 Task: Add a condition where "Type Is not" incident" in unsolved tickets in your groups.
Action: Mouse moved to (133, 469)
Screenshot: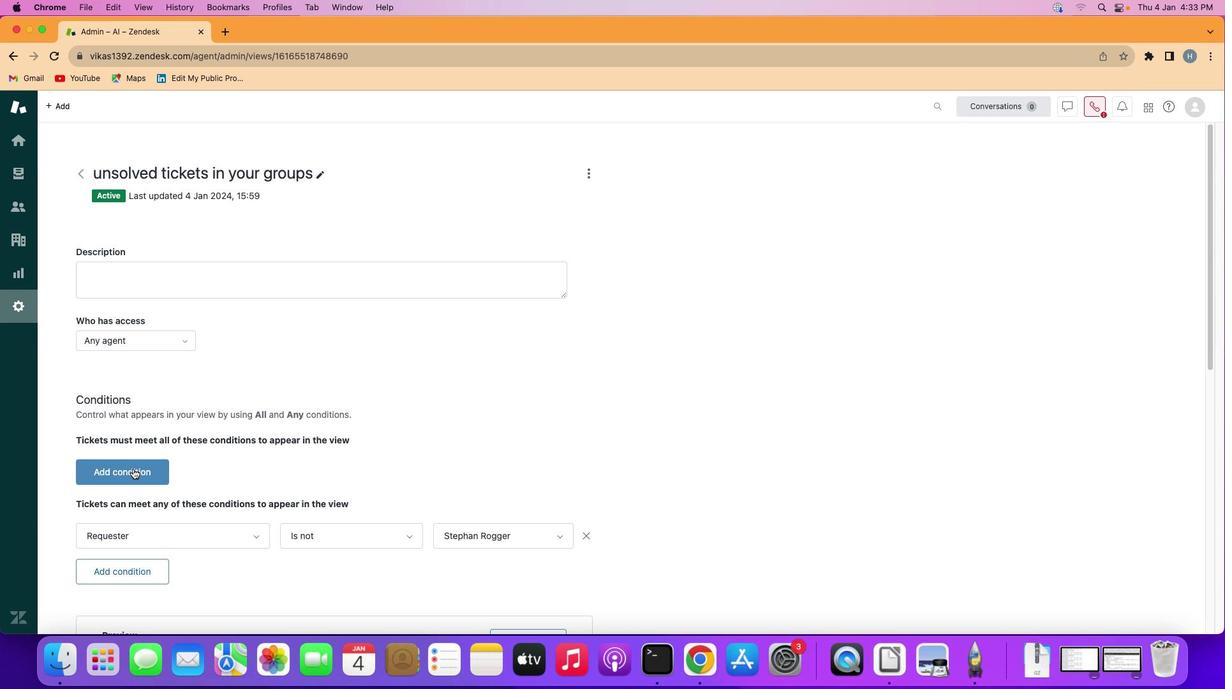 
Action: Mouse pressed left at (133, 469)
Screenshot: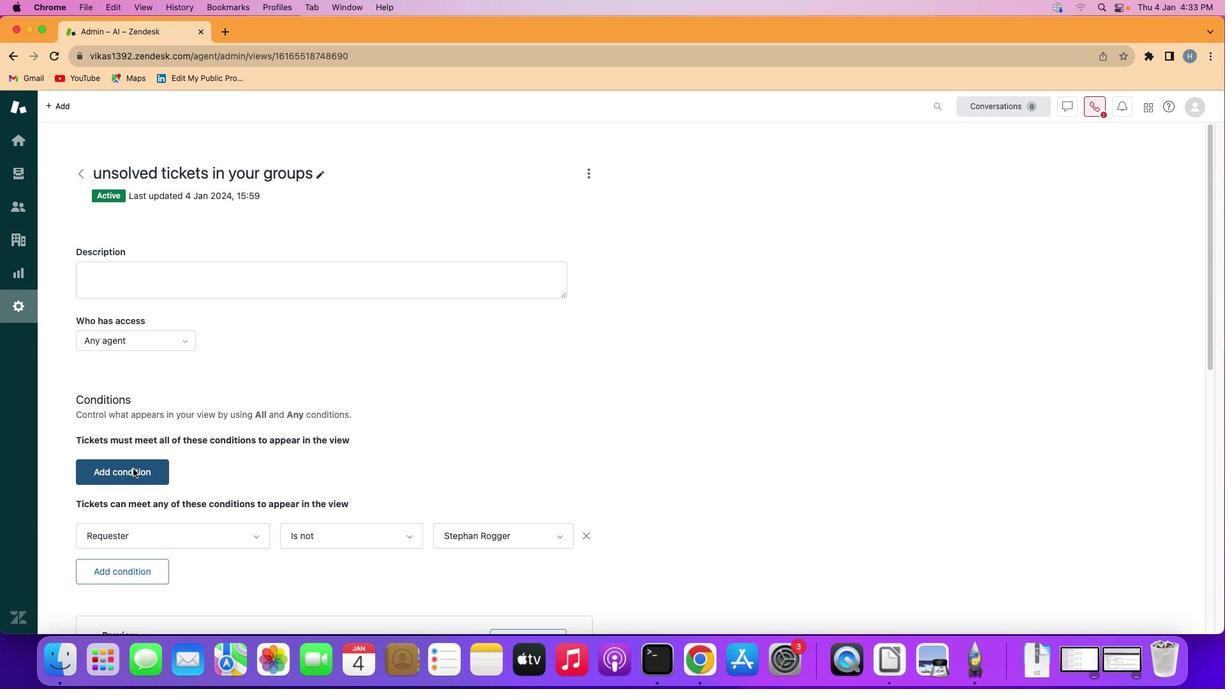 
Action: Mouse moved to (133, 469)
Screenshot: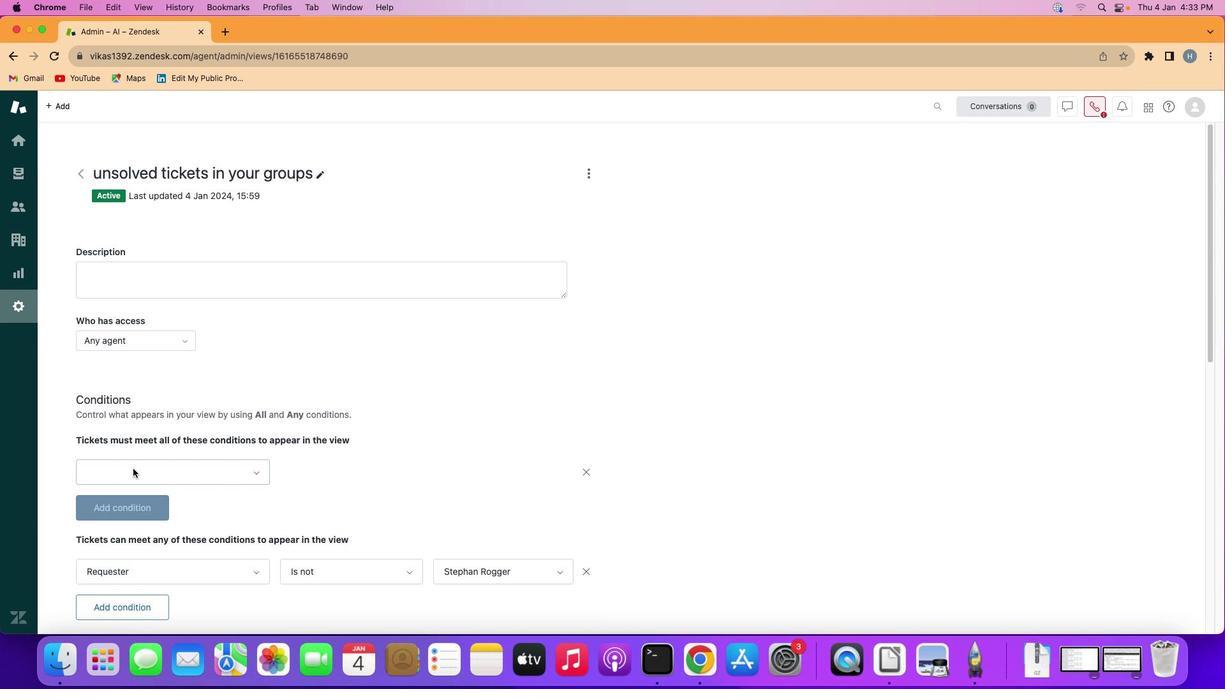 
Action: Mouse pressed left at (133, 469)
Screenshot: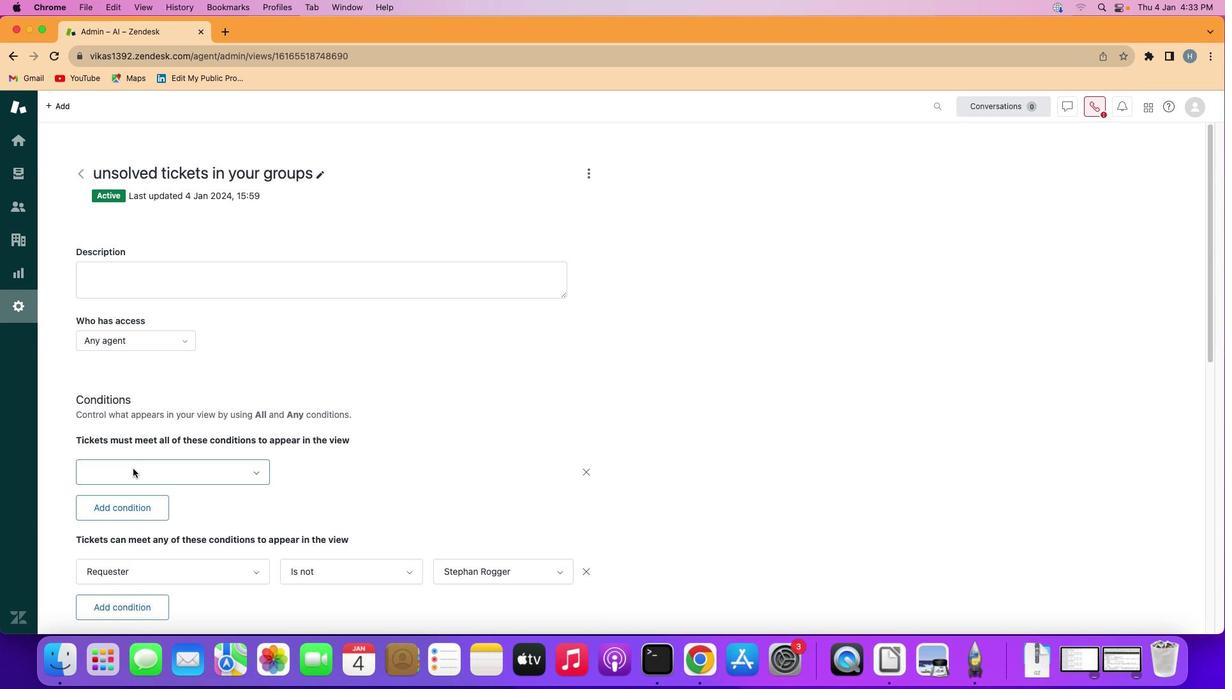 
Action: Mouse moved to (157, 330)
Screenshot: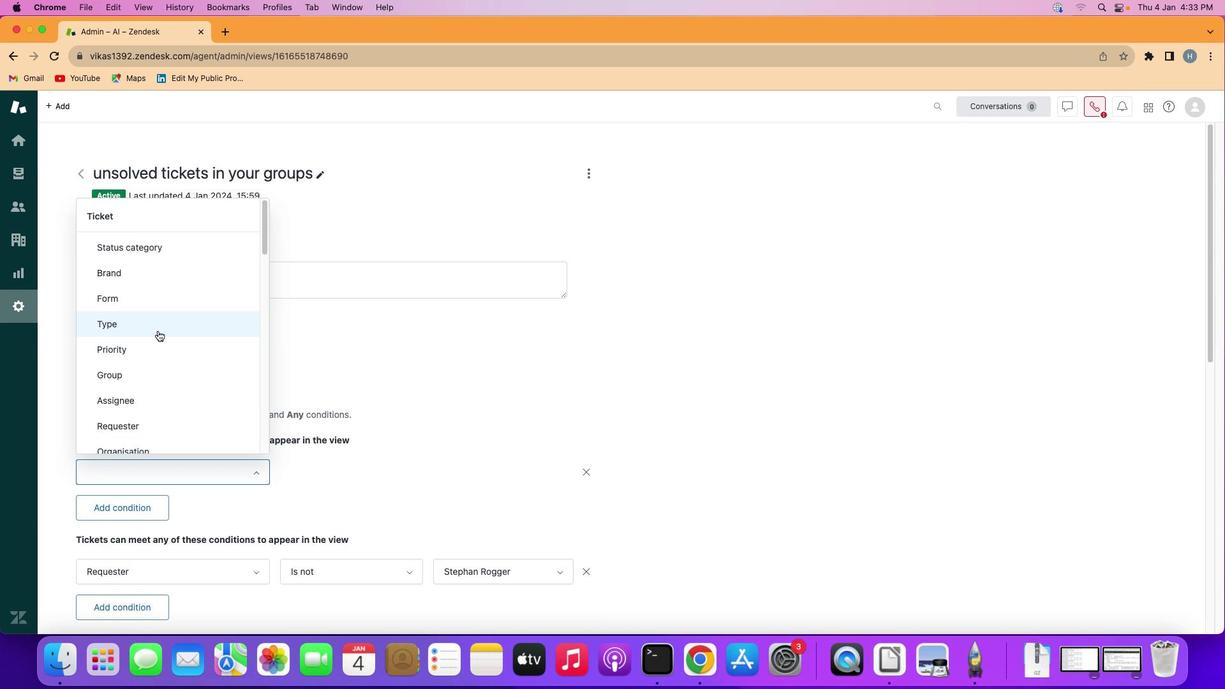 
Action: Mouse pressed left at (157, 330)
Screenshot: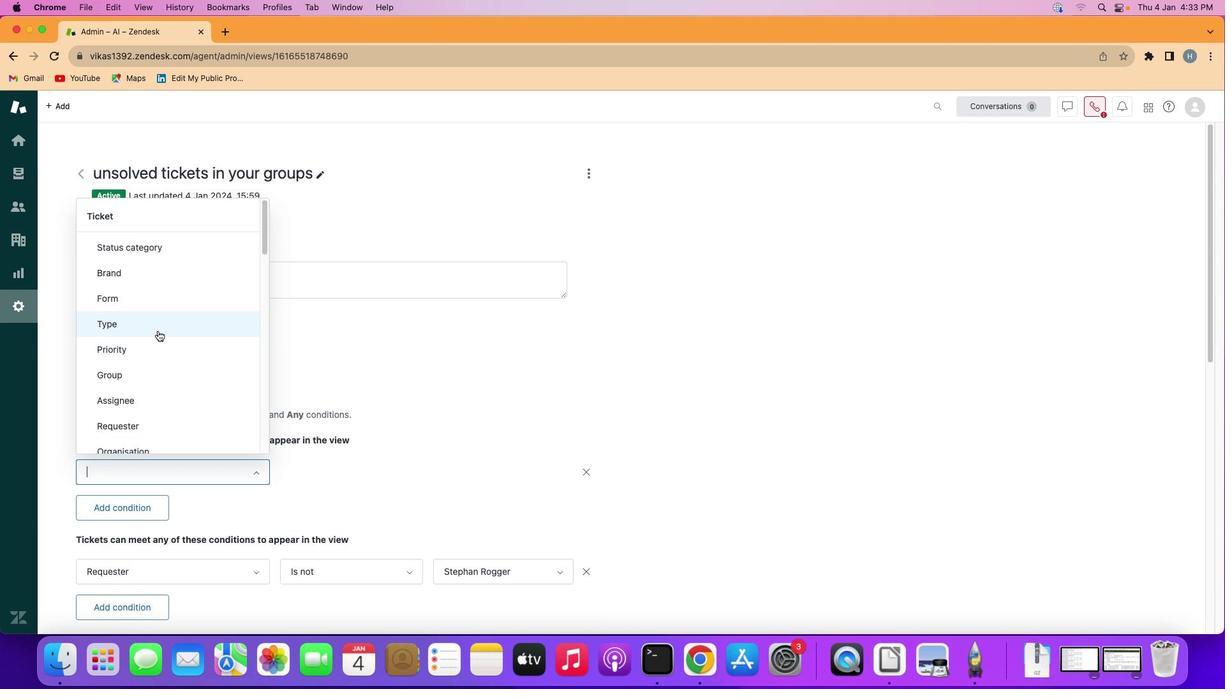 
Action: Mouse moved to (320, 479)
Screenshot: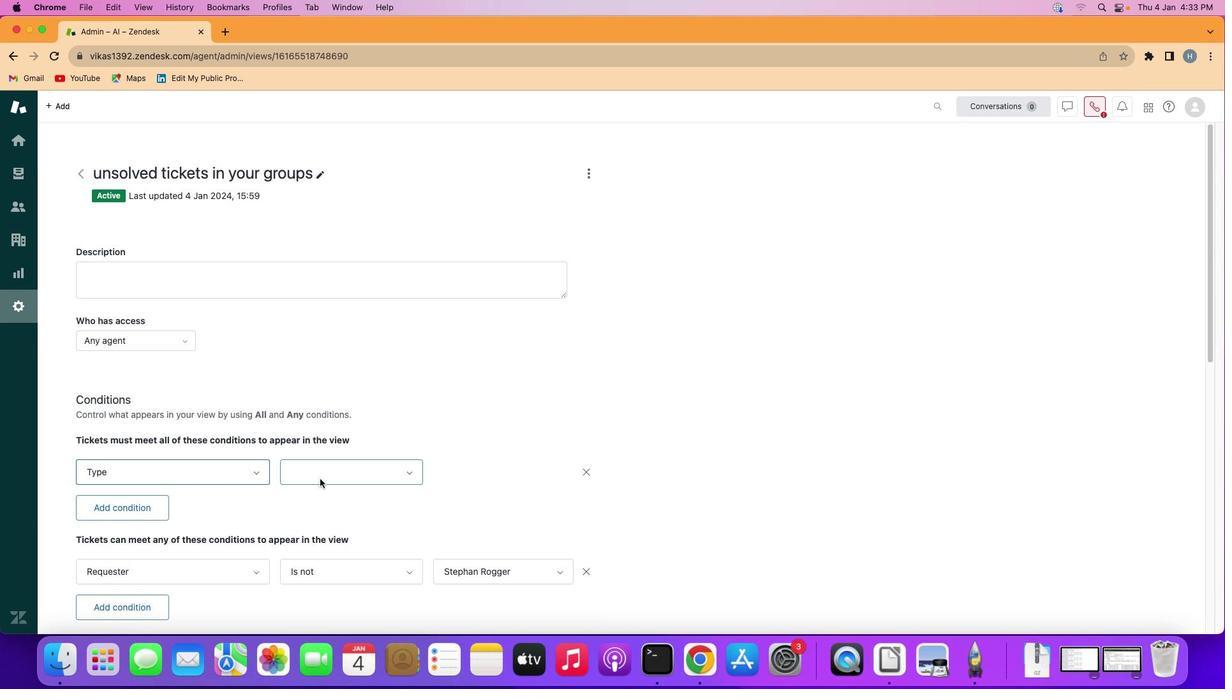 
Action: Mouse pressed left at (320, 479)
Screenshot: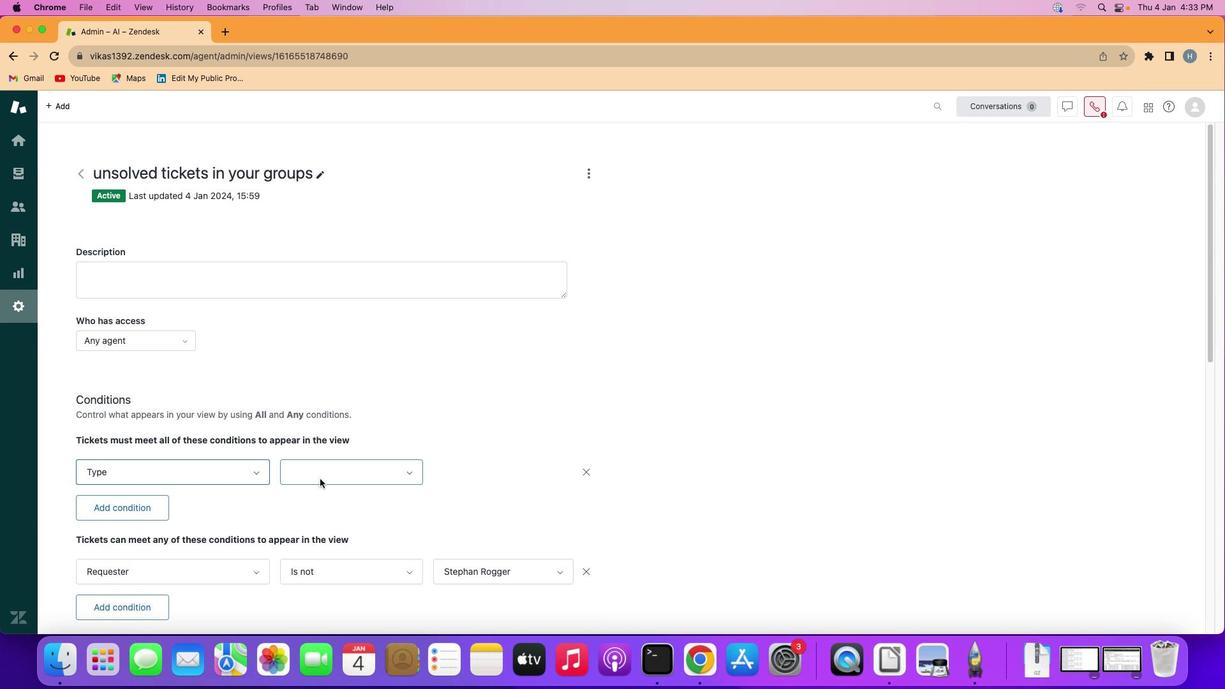 
Action: Mouse moved to (347, 521)
Screenshot: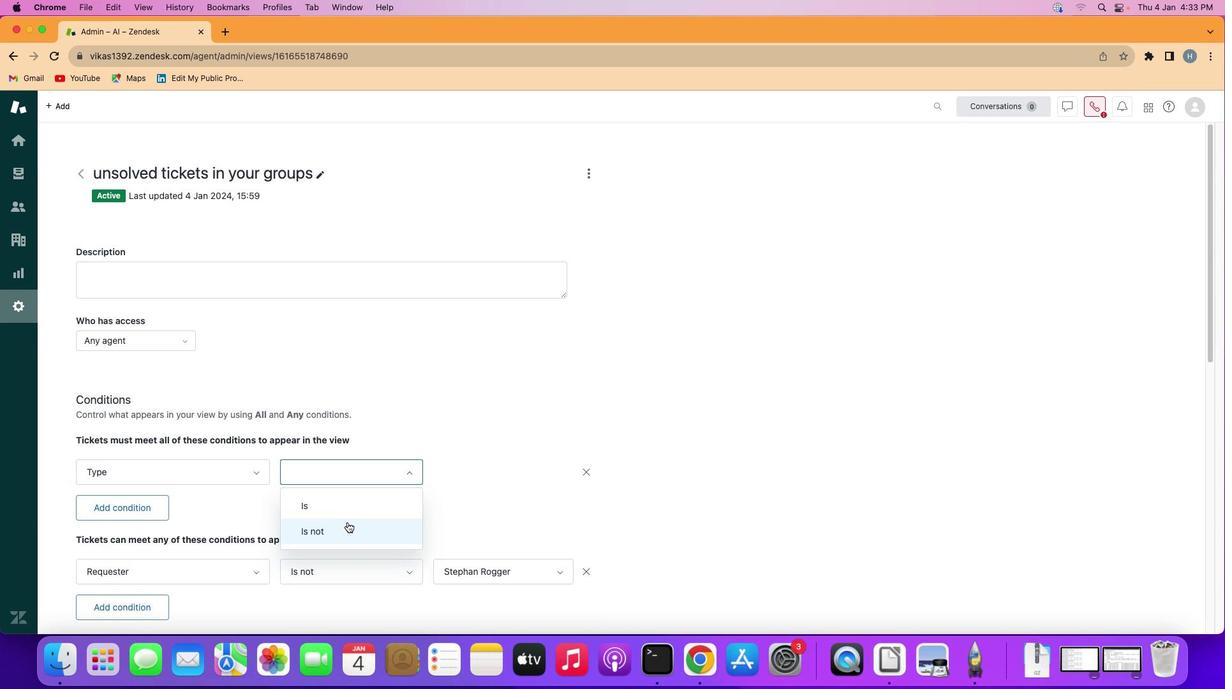 
Action: Mouse pressed left at (347, 521)
Screenshot: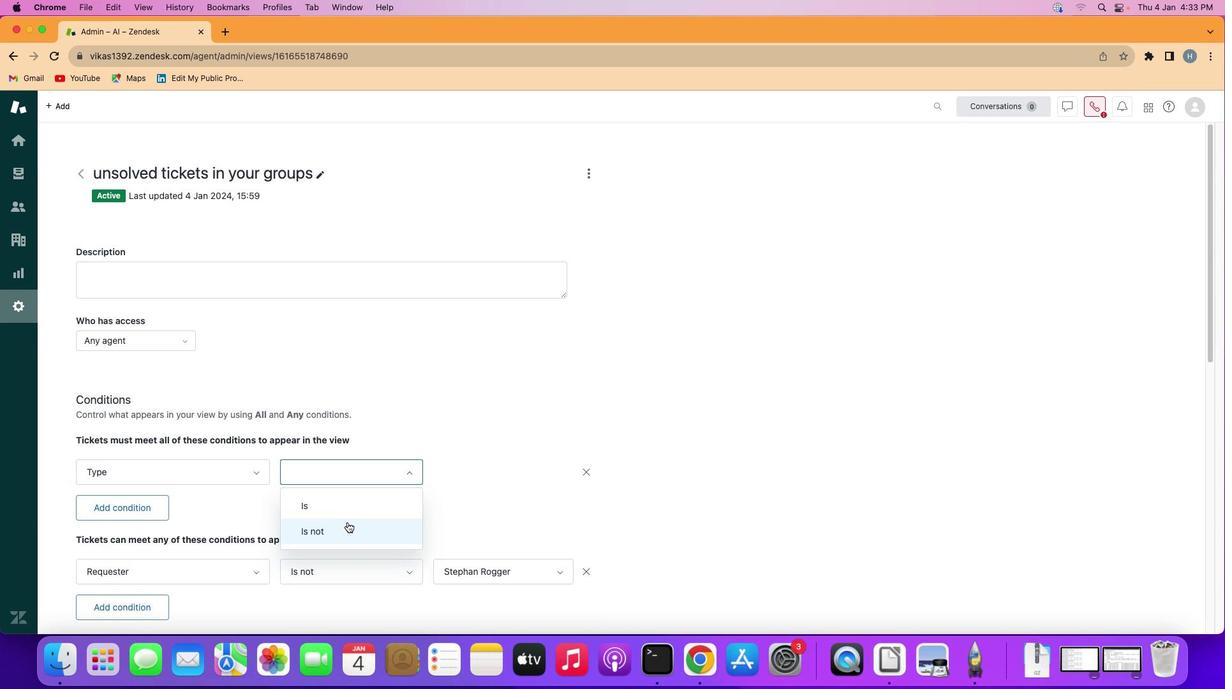 
Action: Mouse moved to (517, 469)
Screenshot: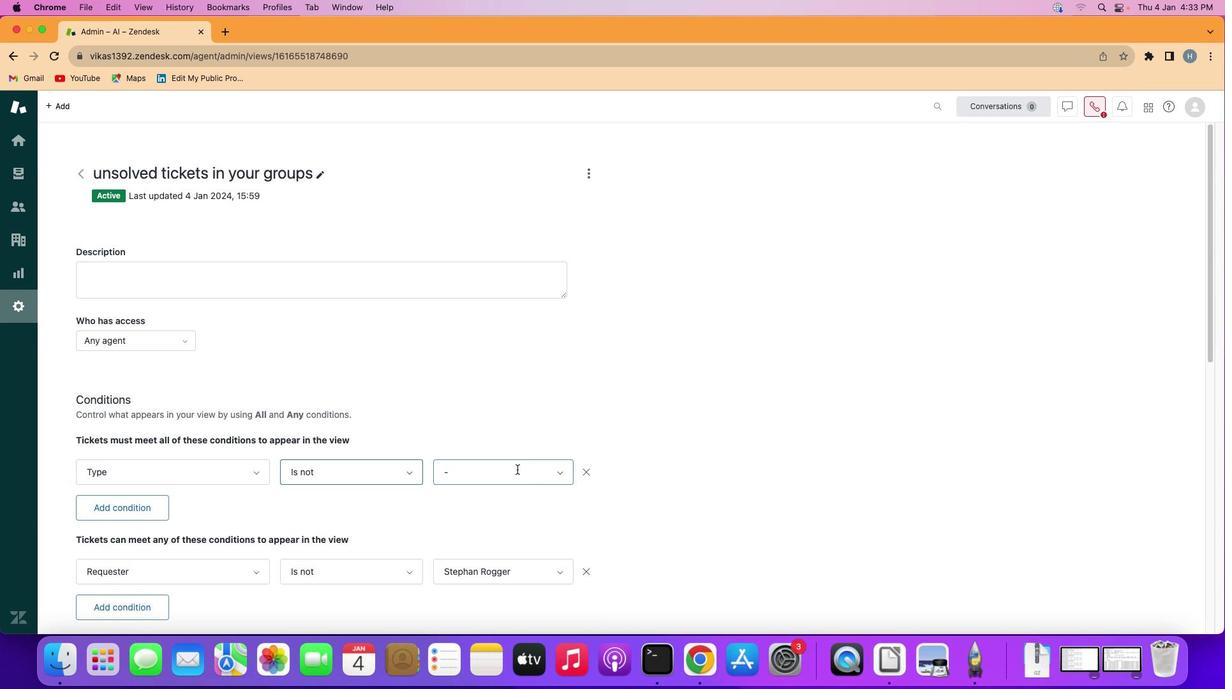 
Action: Mouse pressed left at (517, 469)
Screenshot: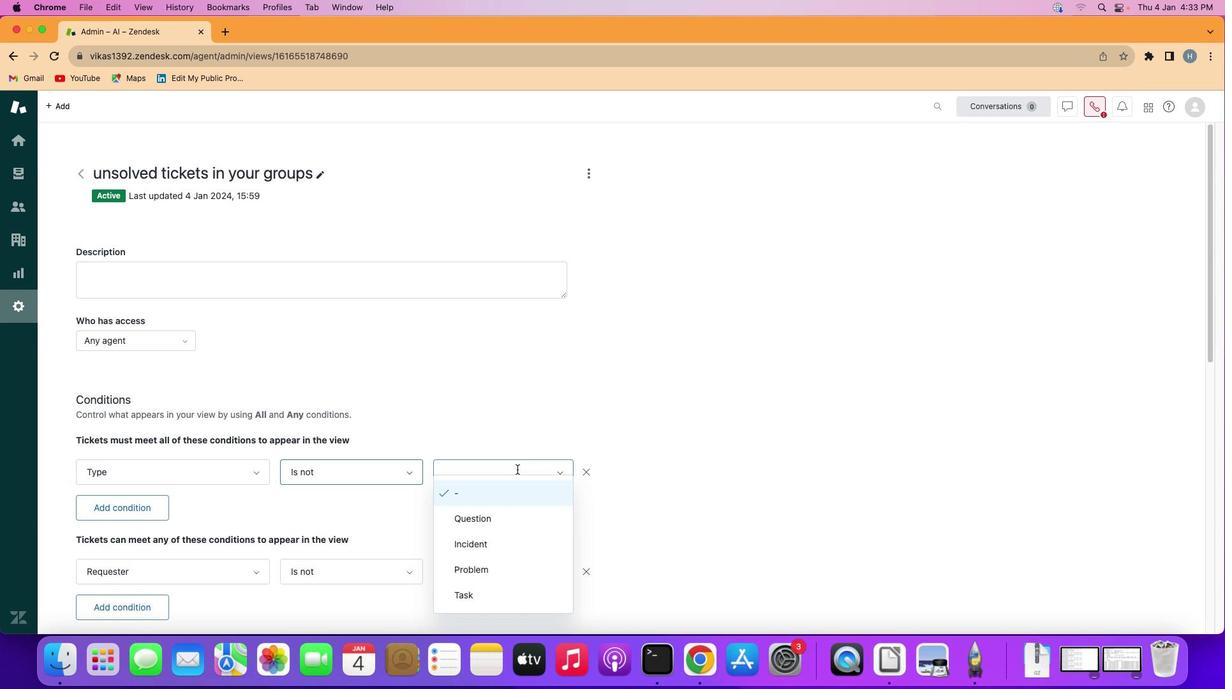 
Action: Mouse moved to (503, 555)
Screenshot: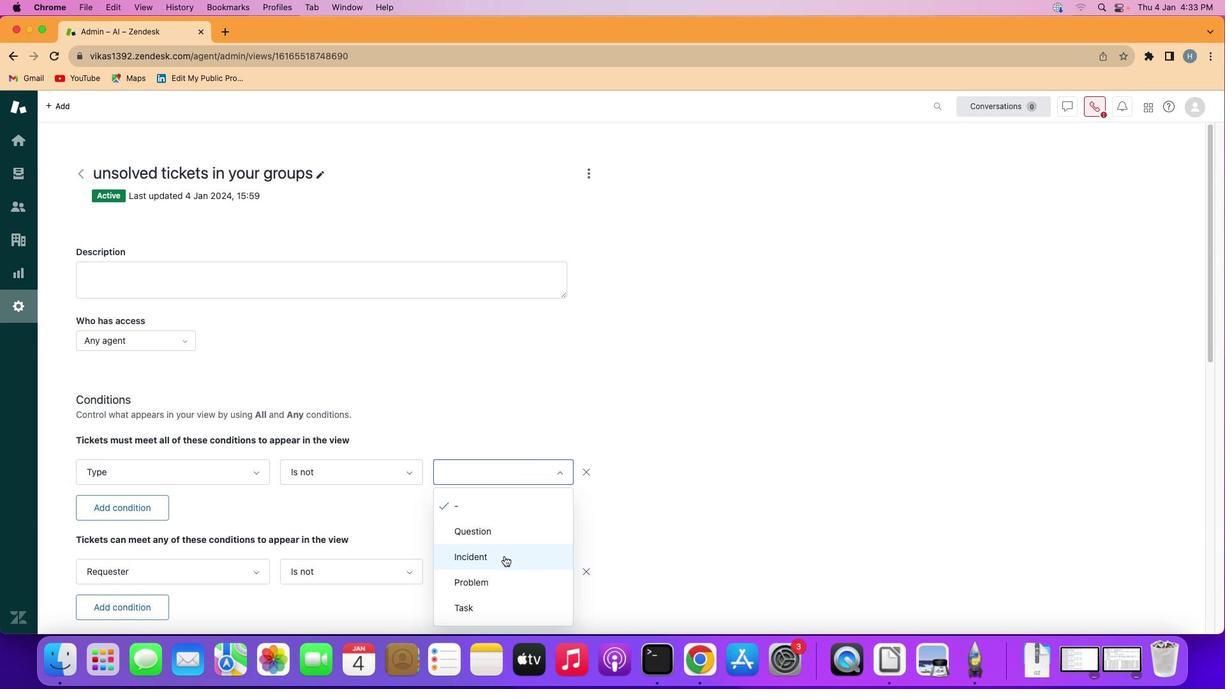 
Action: Mouse pressed left at (503, 555)
Screenshot: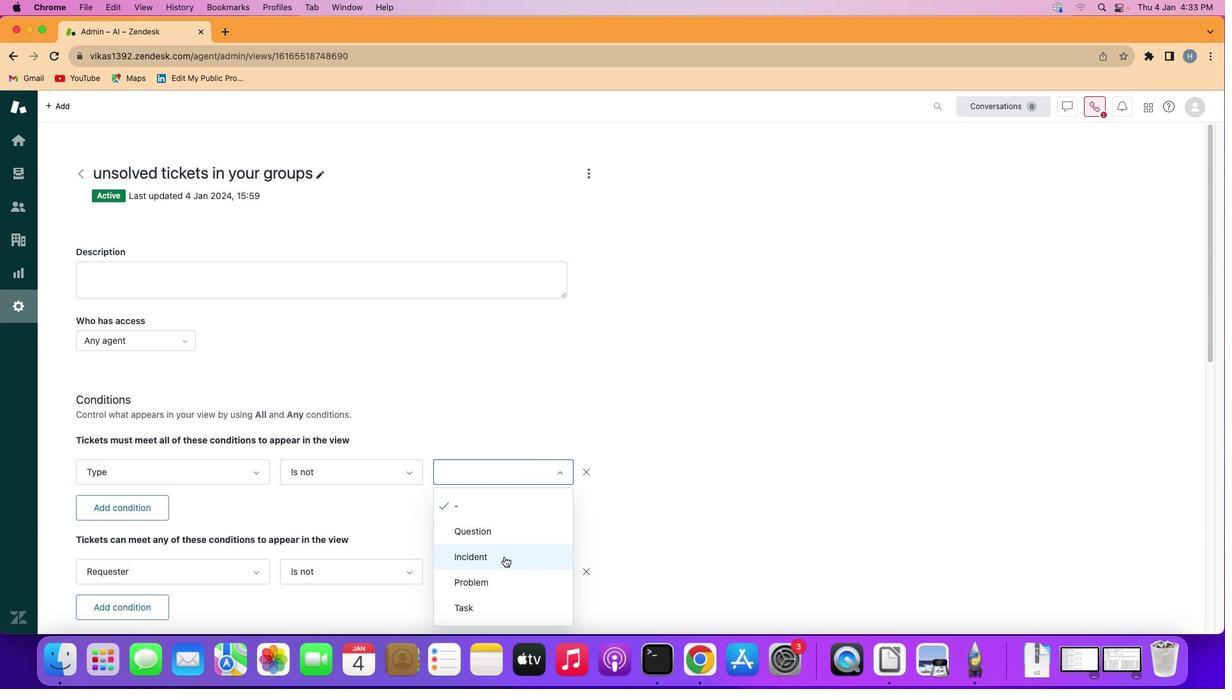 
Action: Mouse moved to (643, 494)
Screenshot: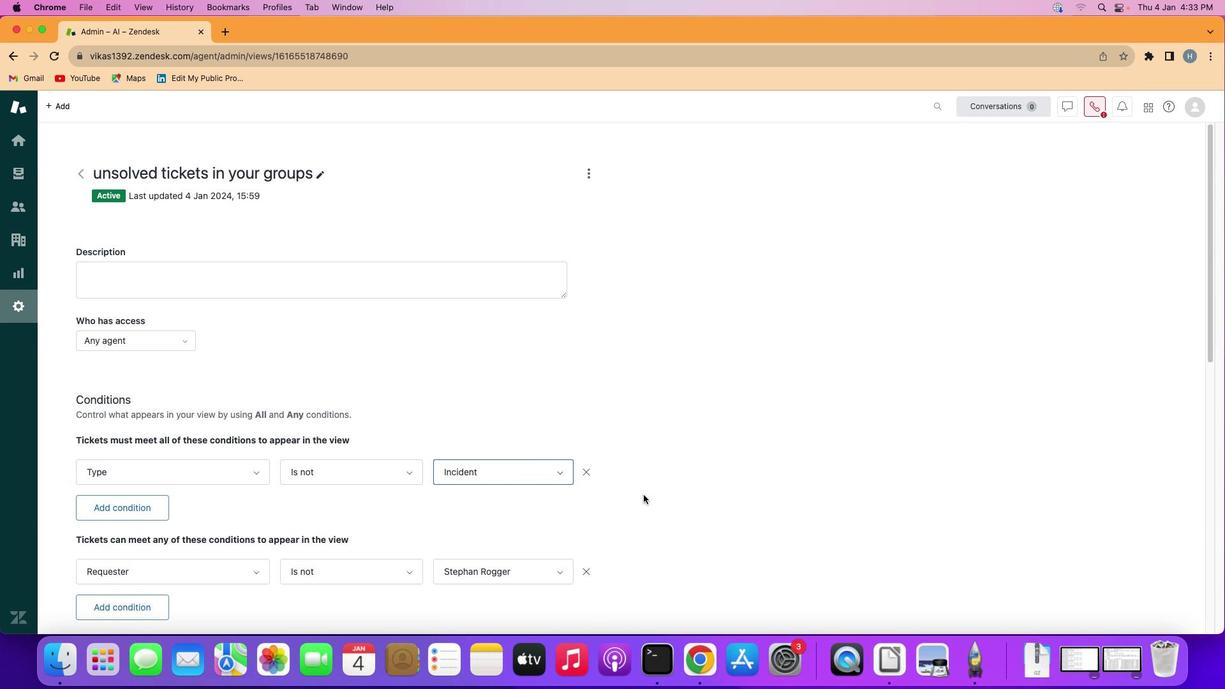 
